 Task: Create a rule from the Agile list, Priority changed -> Complete task in the project Vertex if Priority Cleared then Complete Task.
Action: Mouse moved to (54, 367)
Screenshot: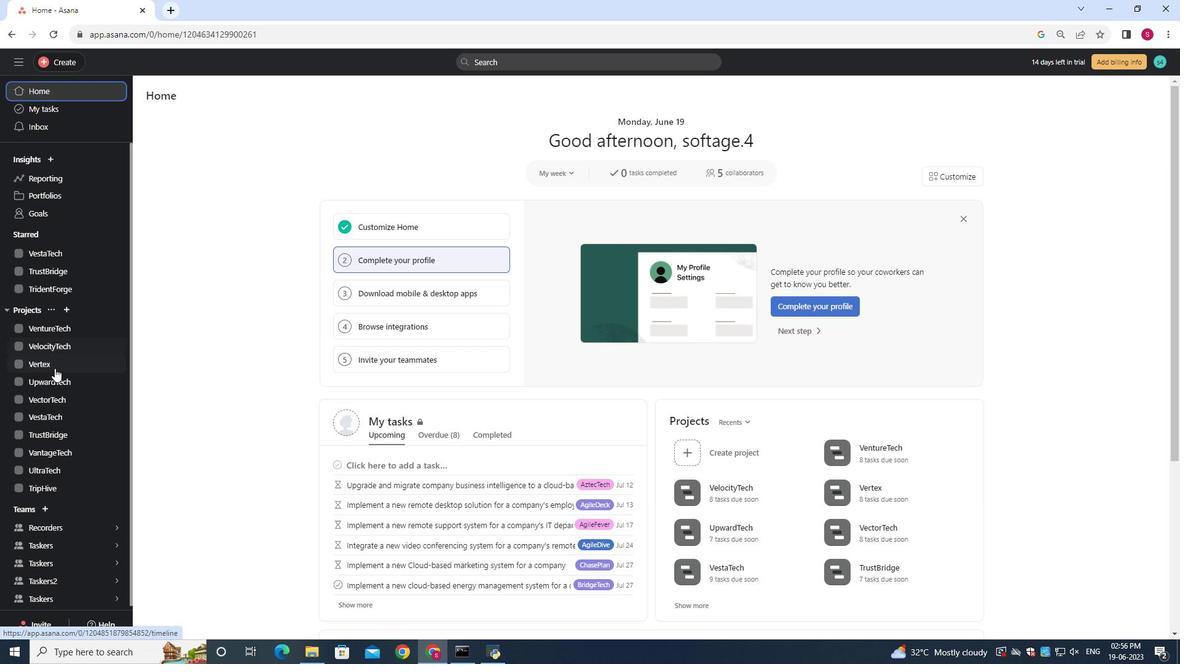 
Action: Mouse pressed left at (54, 367)
Screenshot: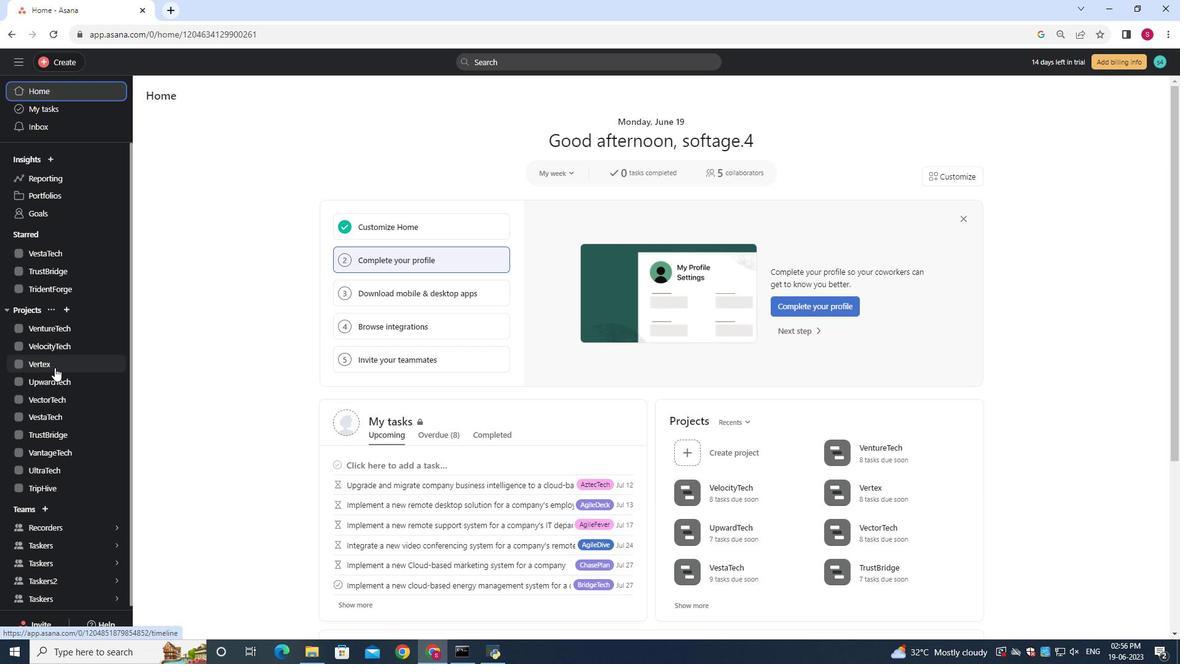 
Action: Mouse moved to (1135, 100)
Screenshot: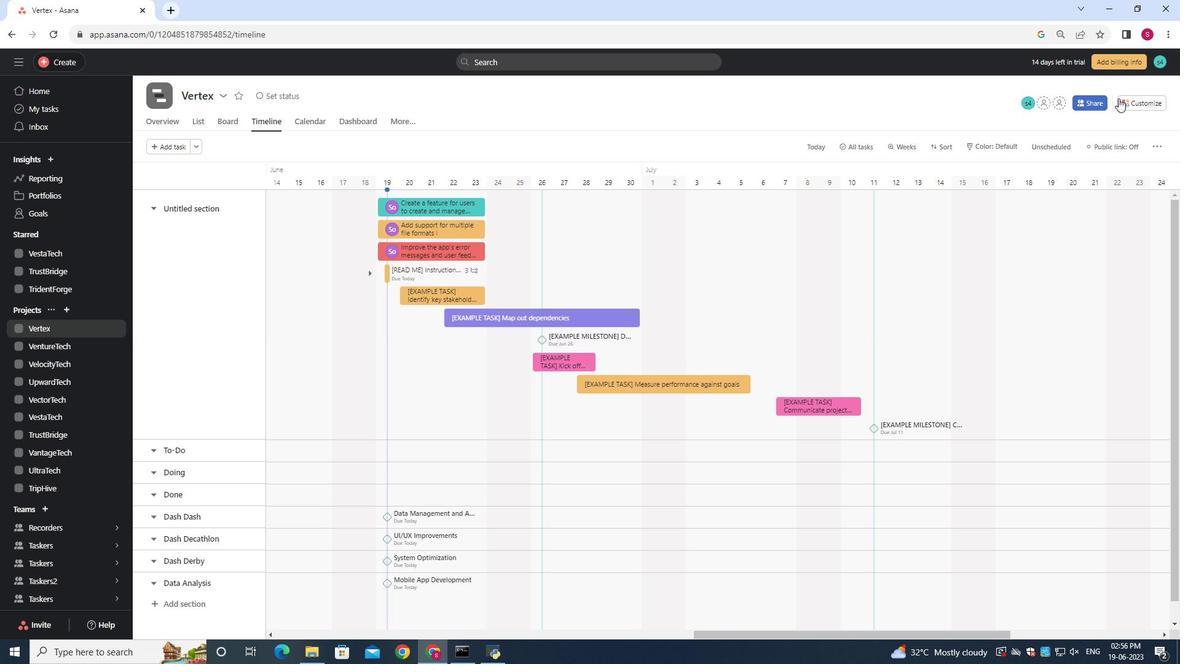 
Action: Mouse pressed left at (1135, 100)
Screenshot: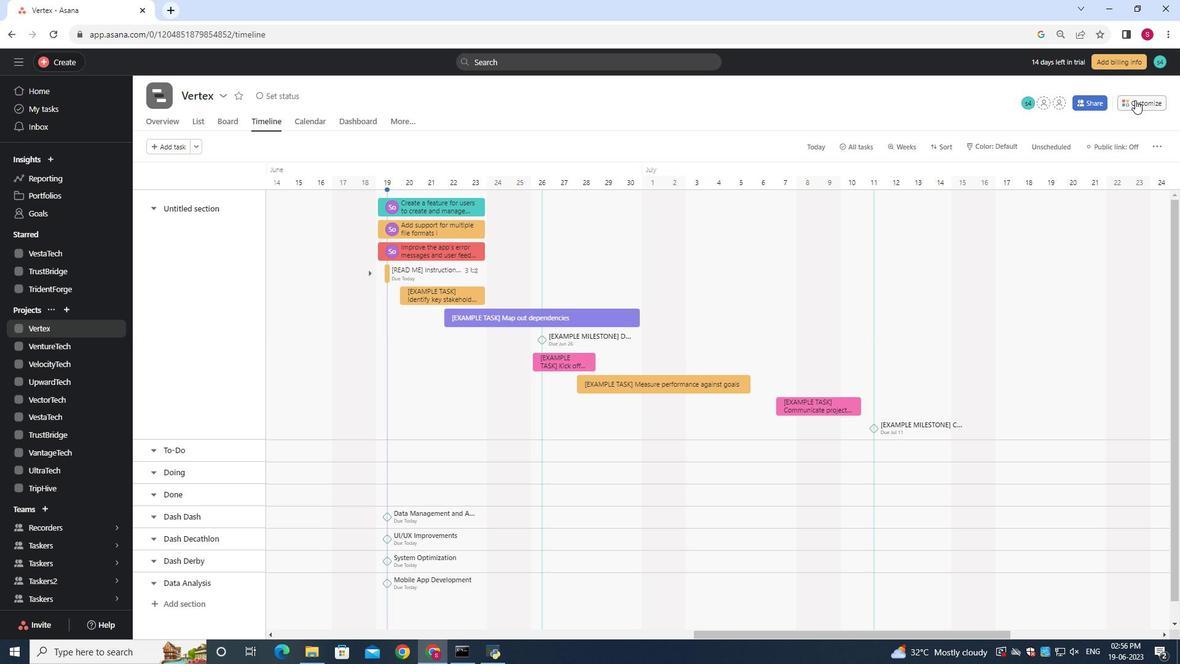 
Action: Mouse moved to (935, 268)
Screenshot: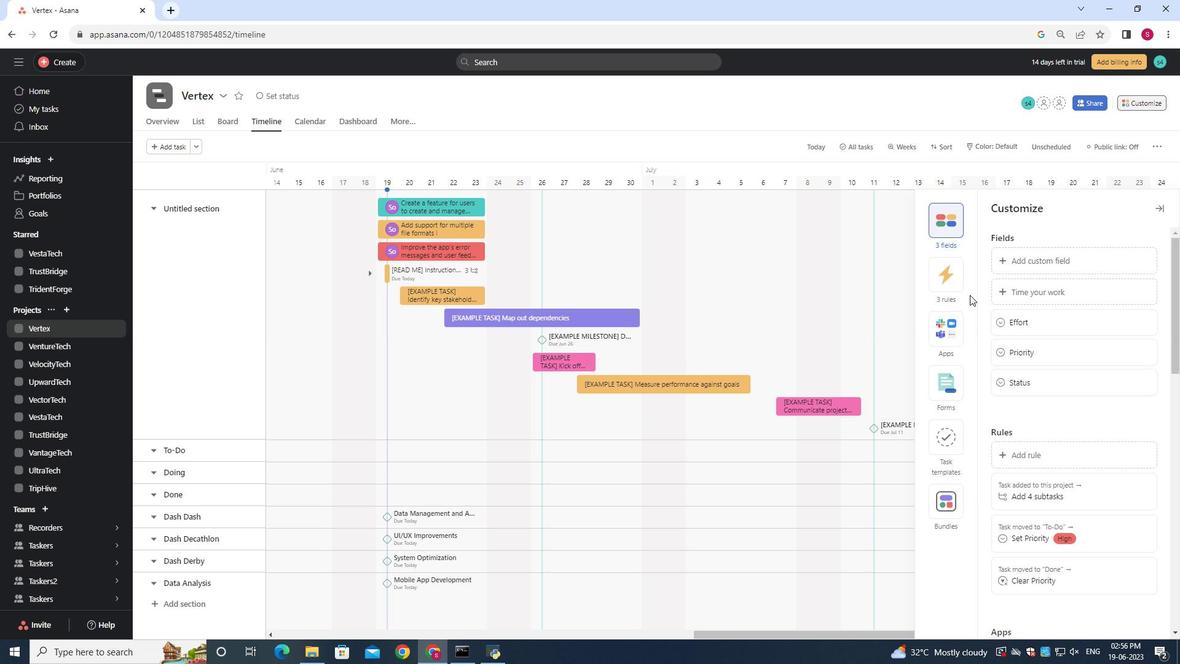 
Action: Mouse pressed left at (935, 266)
Screenshot: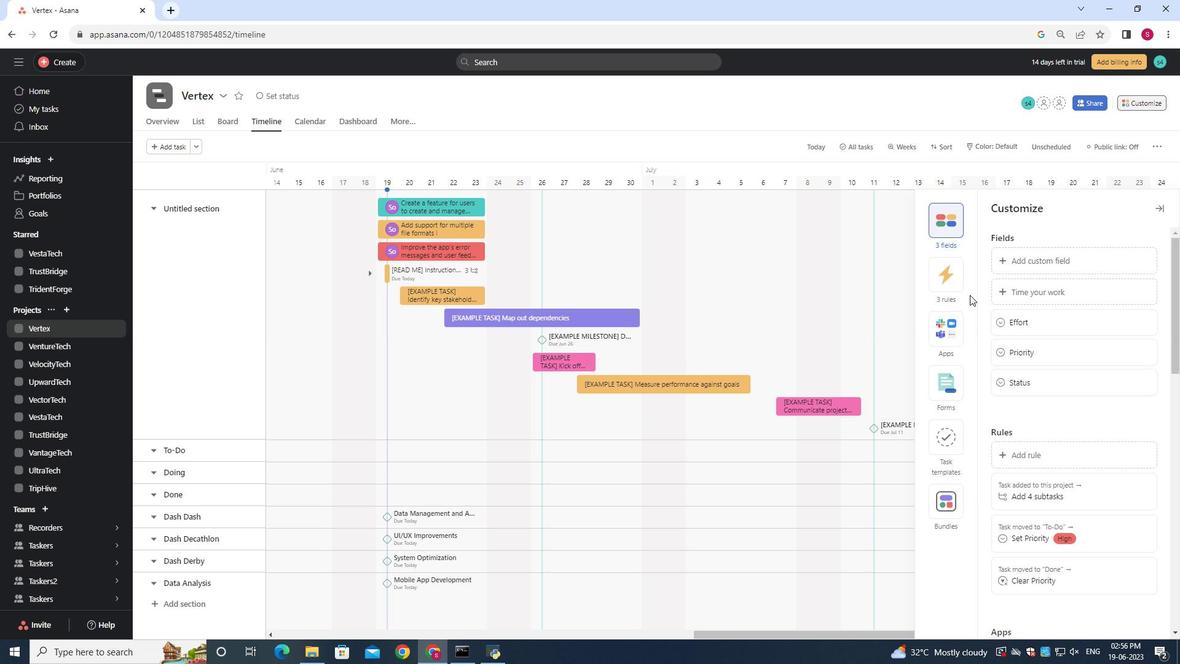 
Action: Mouse moved to (1013, 263)
Screenshot: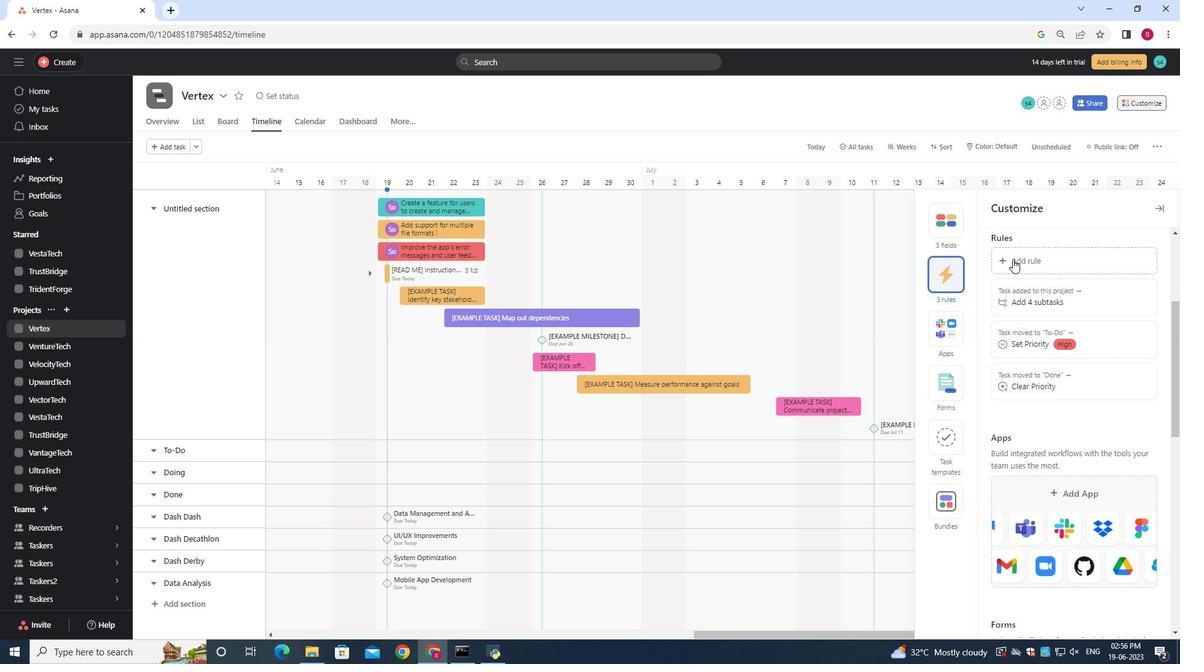 
Action: Mouse pressed left at (1013, 261)
Screenshot: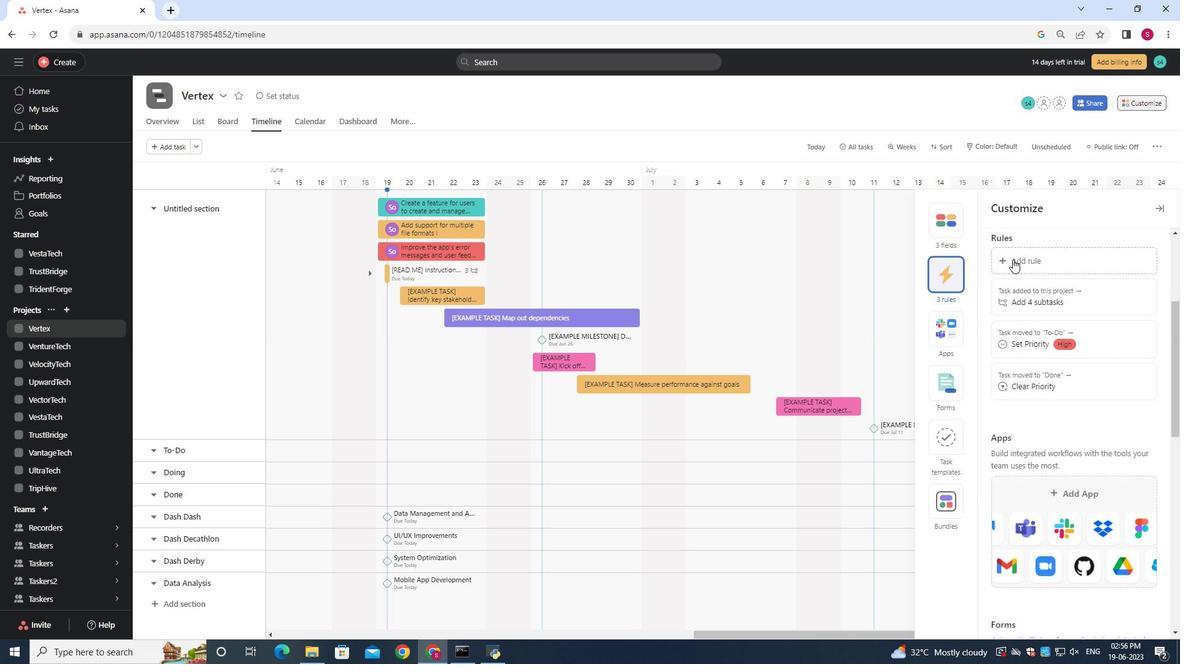 
Action: Mouse moved to (308, 174)
Screenshot: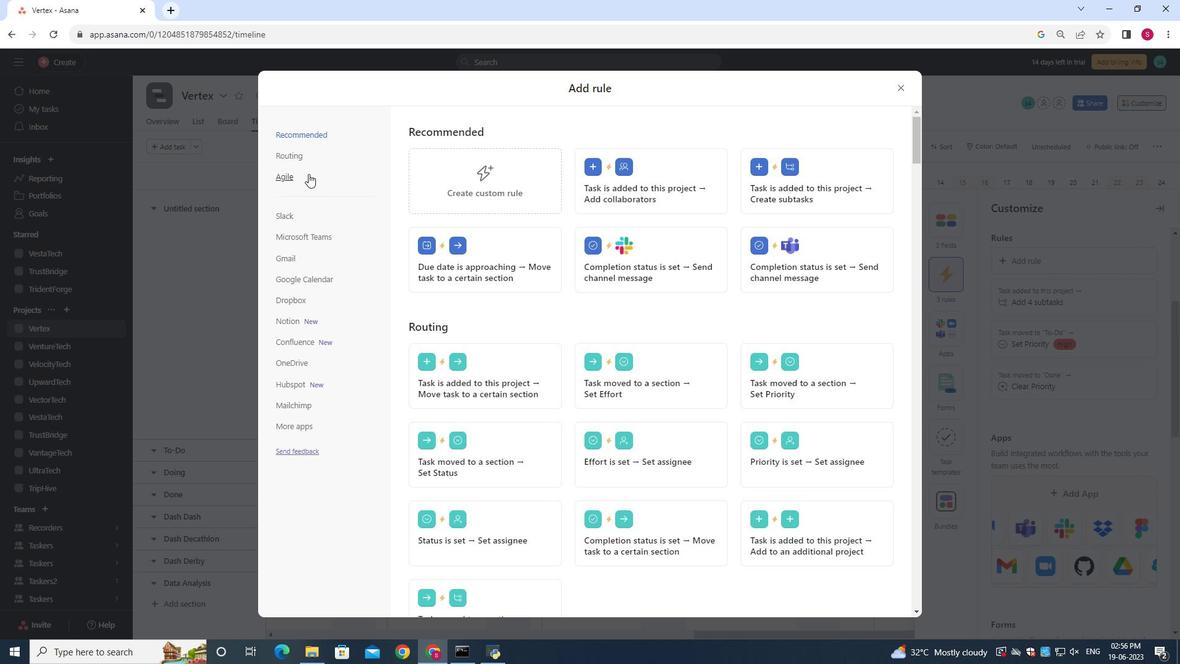 
Action: Mouse pressed left at (308, 174)
Screenshot: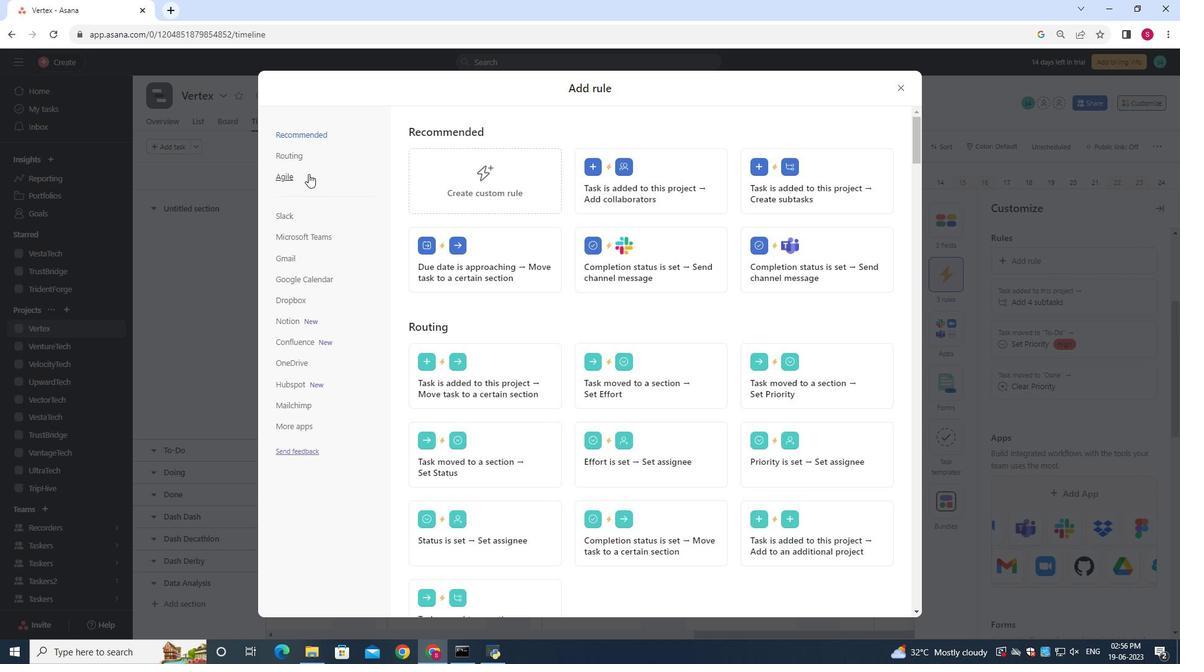 
Action: Mouse moved to (780, 188)
Screenshot: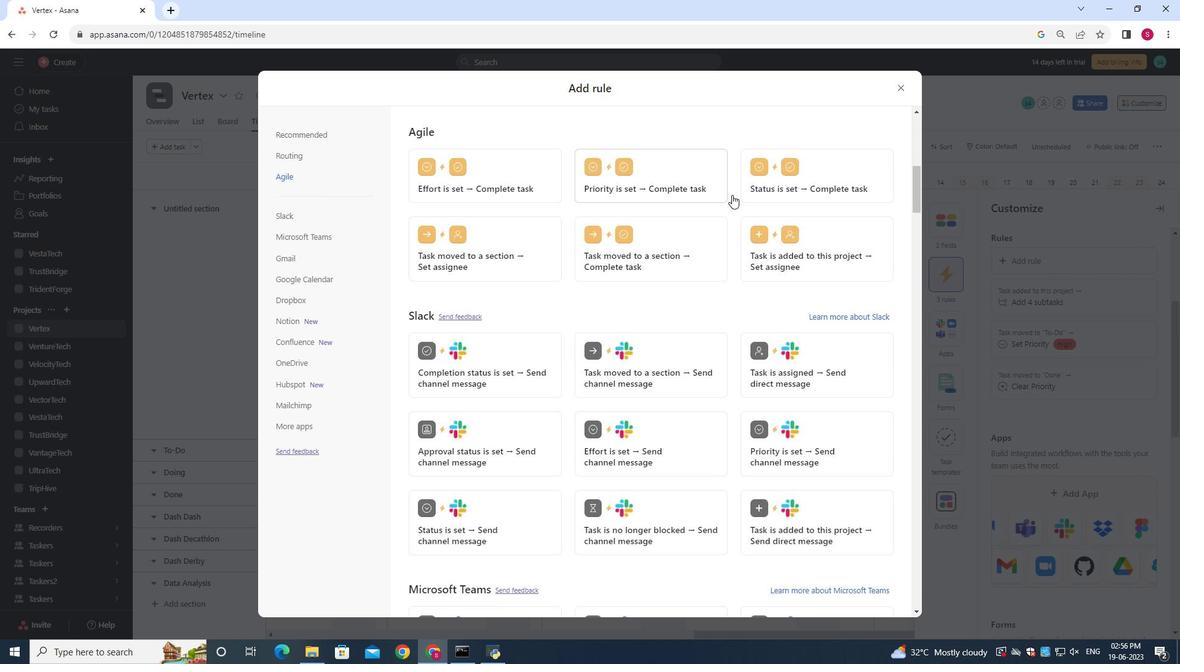 
Action: Mouse pressed left at (780, 188)
Screenshot: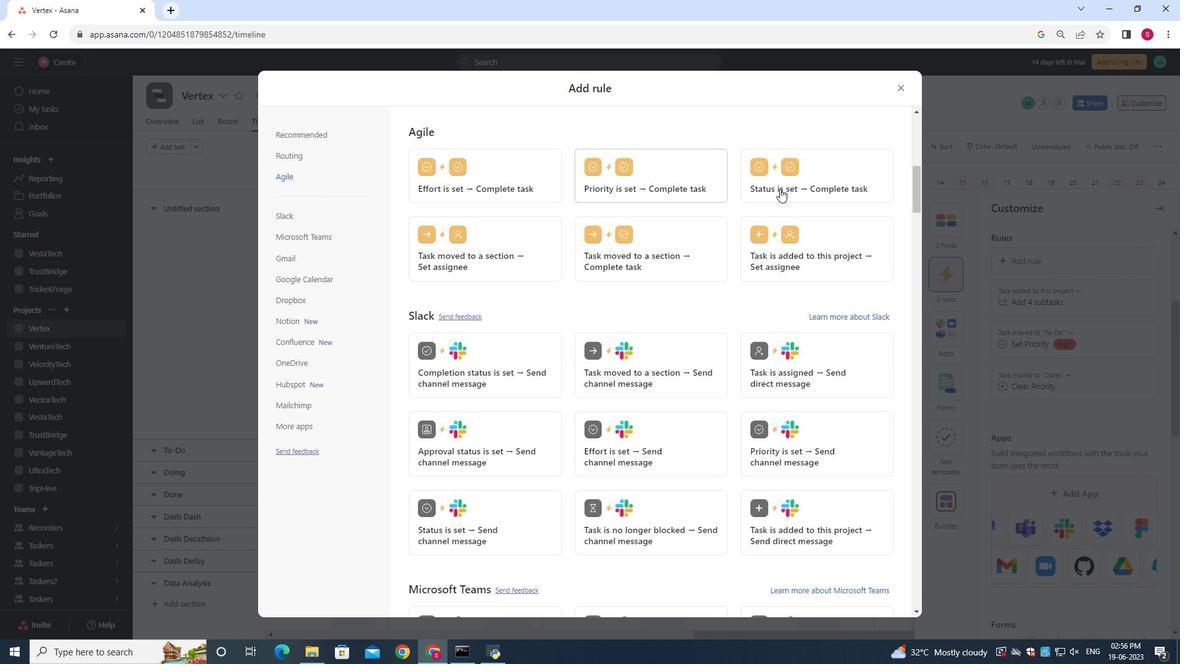 
Action: Mouse moved to (759, 198)
Screenshot: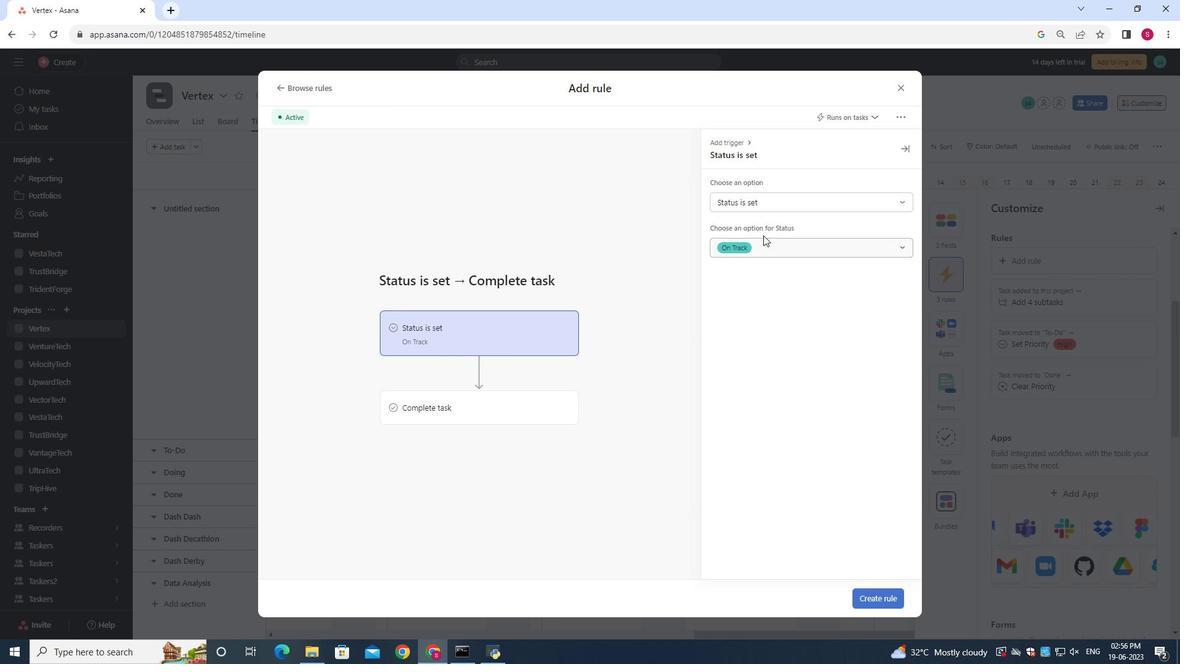 
Action: Mouse pressed left at (759, 198)
Screenshot: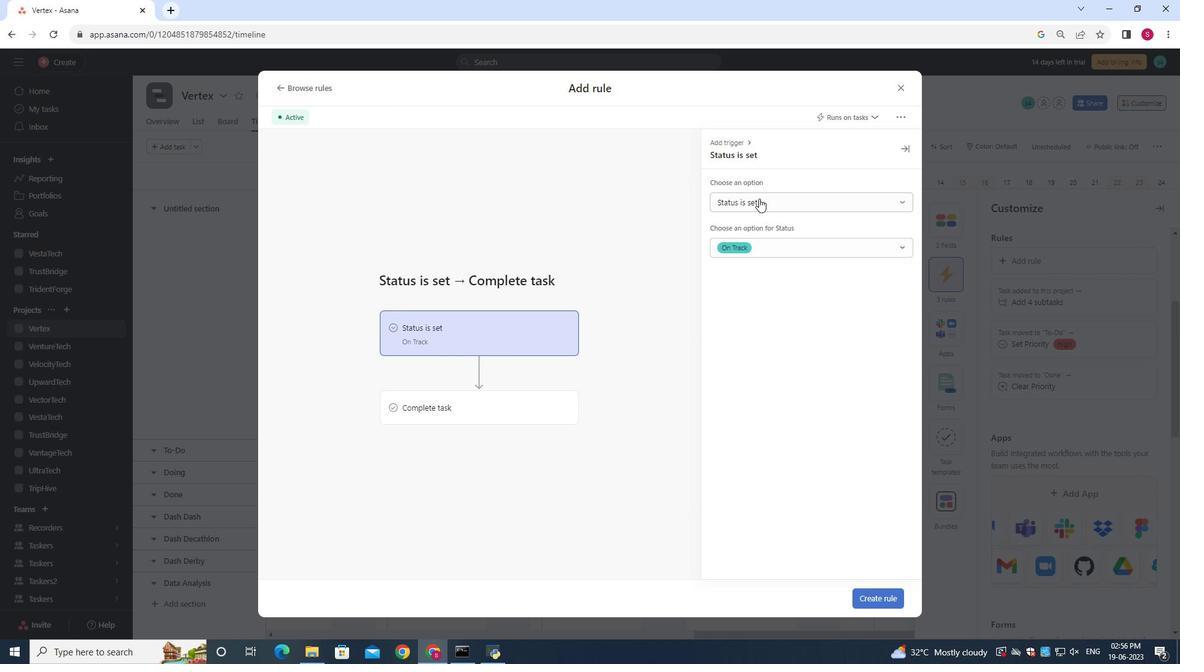 
Action: Mouse moved to (758, 245)
Screenshot: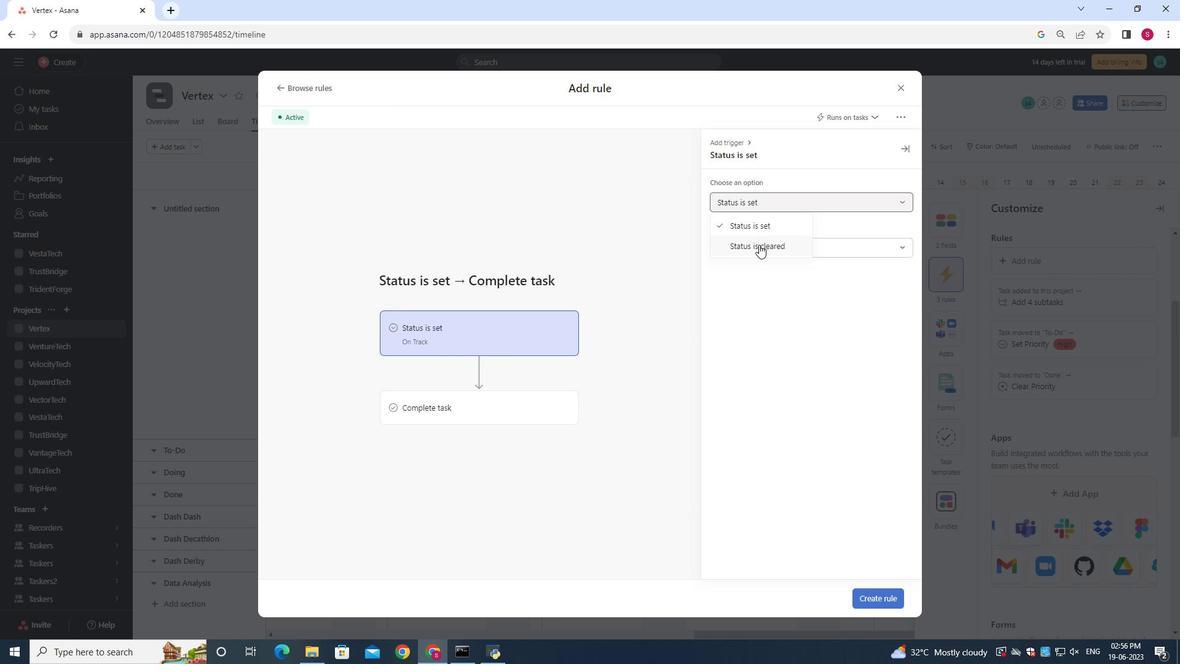 
Action: Mouse pressed left at (758, 245)
Screenshot: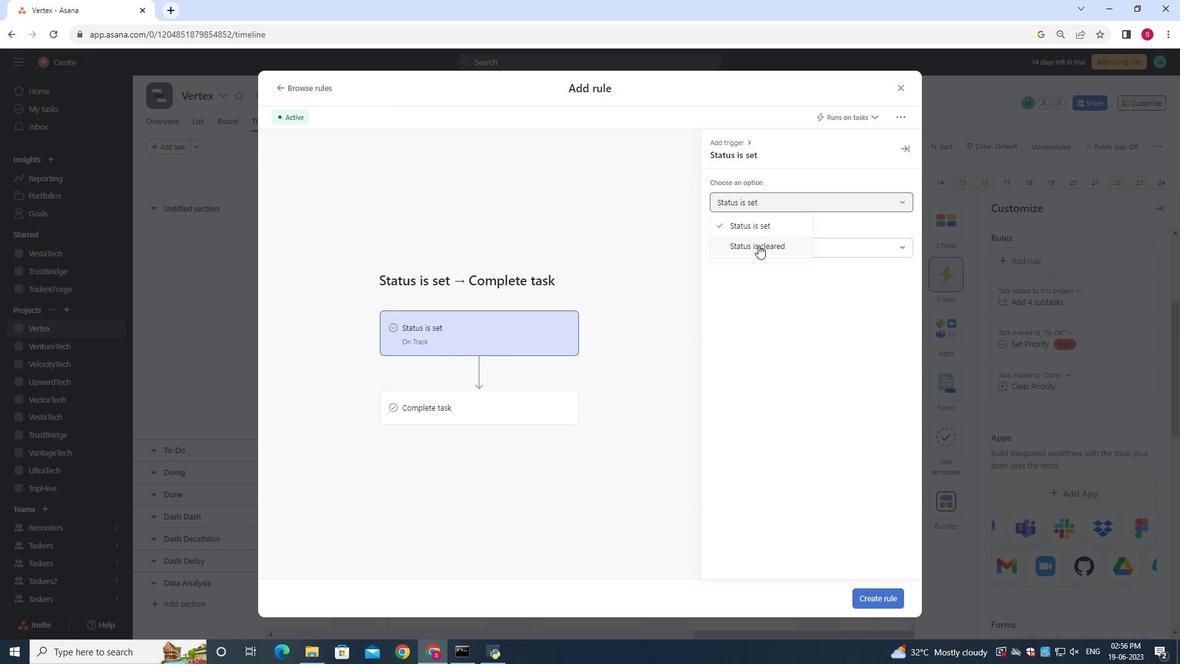
Action: Mouse moved to (507, 400)
Screenshot: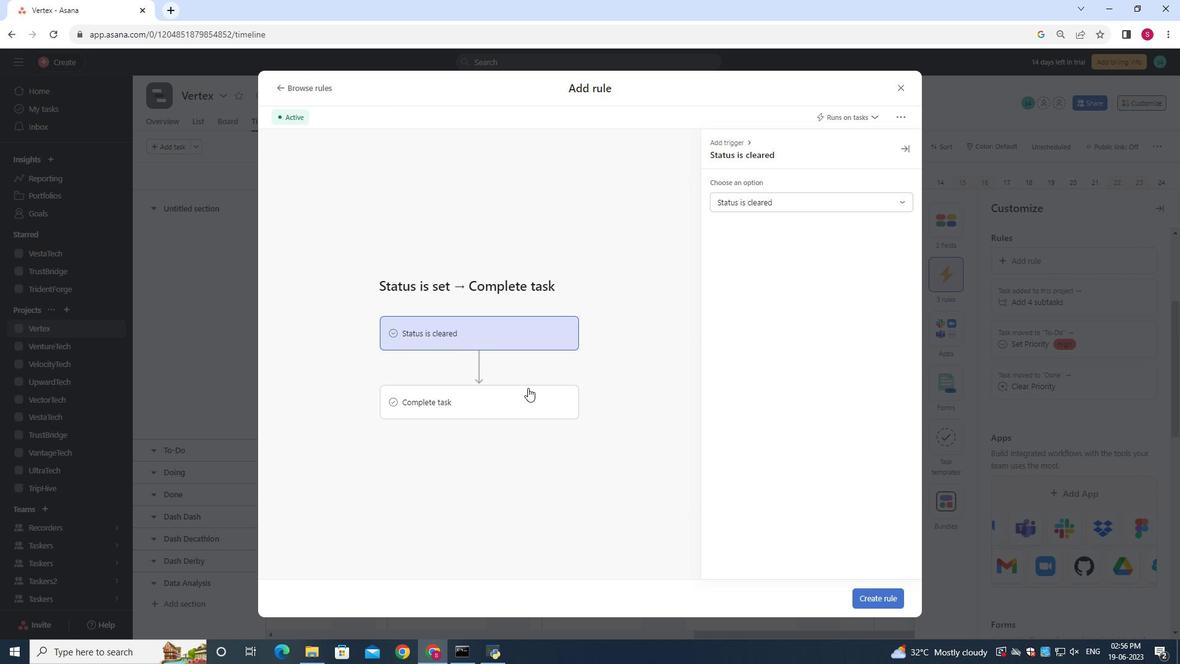 
Action: Mouse pressed left at (507, 400)
Screenshot: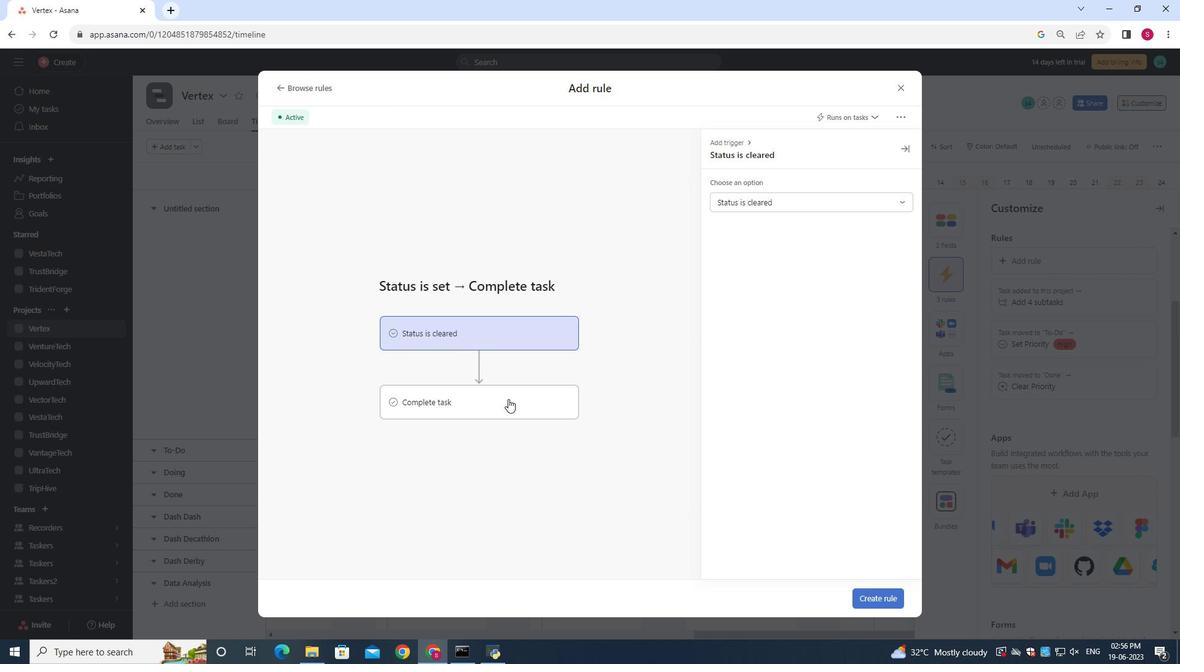
Action: Mouse moved to (751, 202)
Screenshot: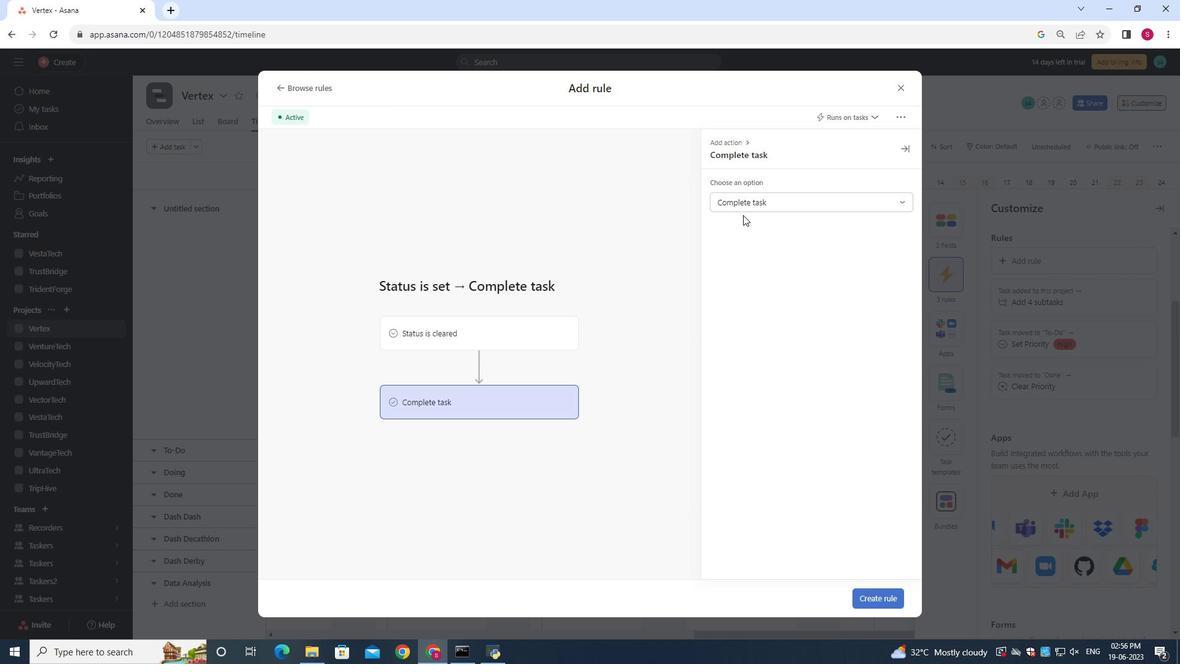 
Action: Mouse pressed left at (751, 202)
Screenshot: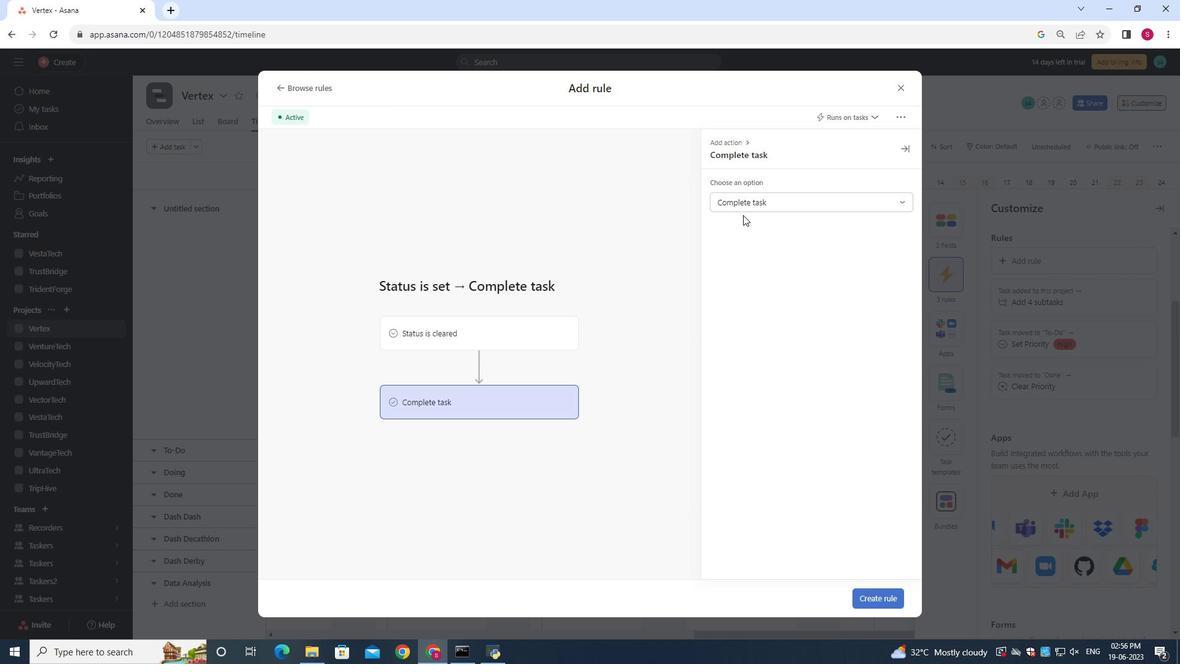 
Action: Mouse moved to (747, 225)
Screenshot: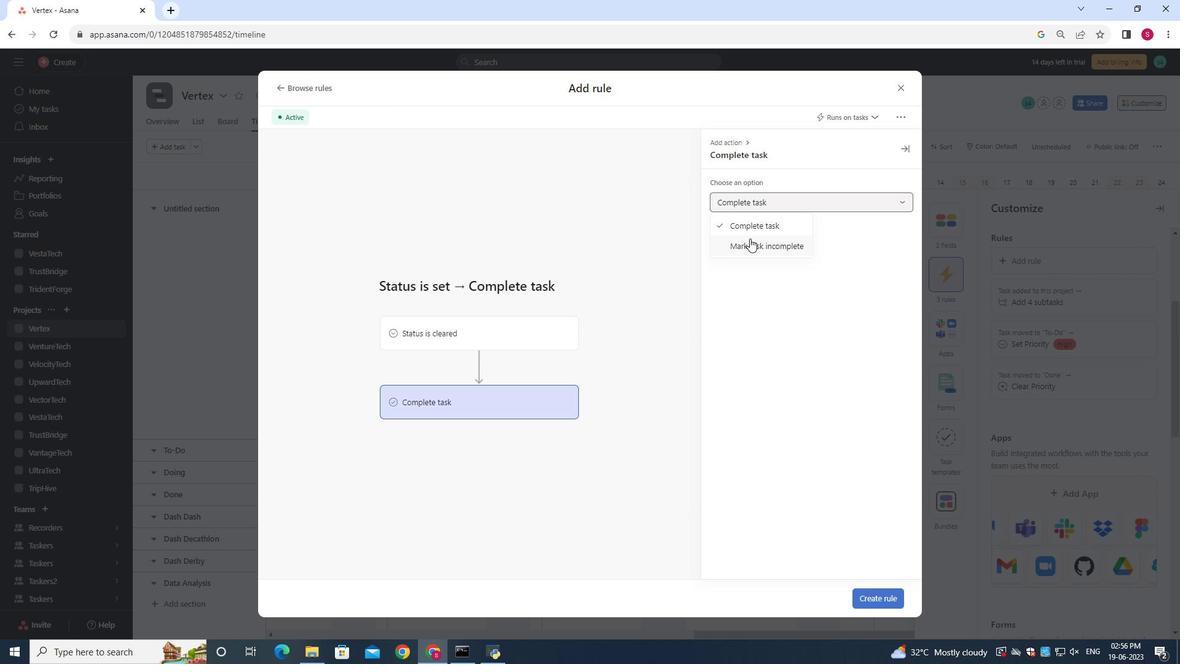 
Action: Mouse pressed left at (747, 225)
Screenshot: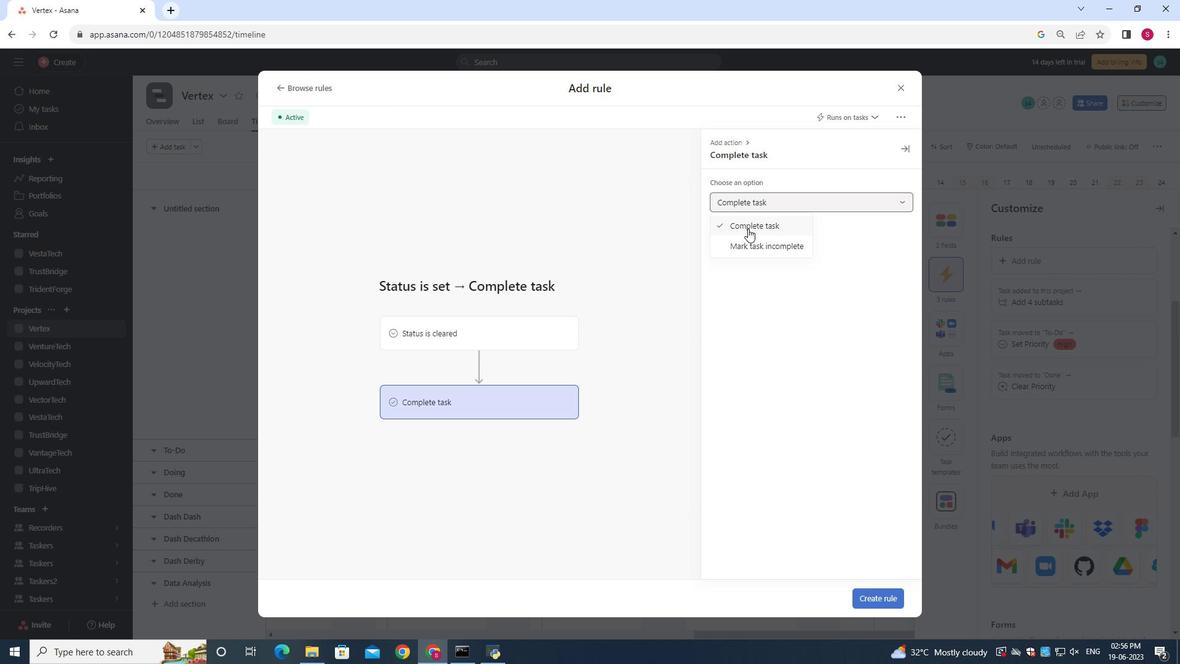 
Action: Mouse moved to (887, 595)
Screenshot: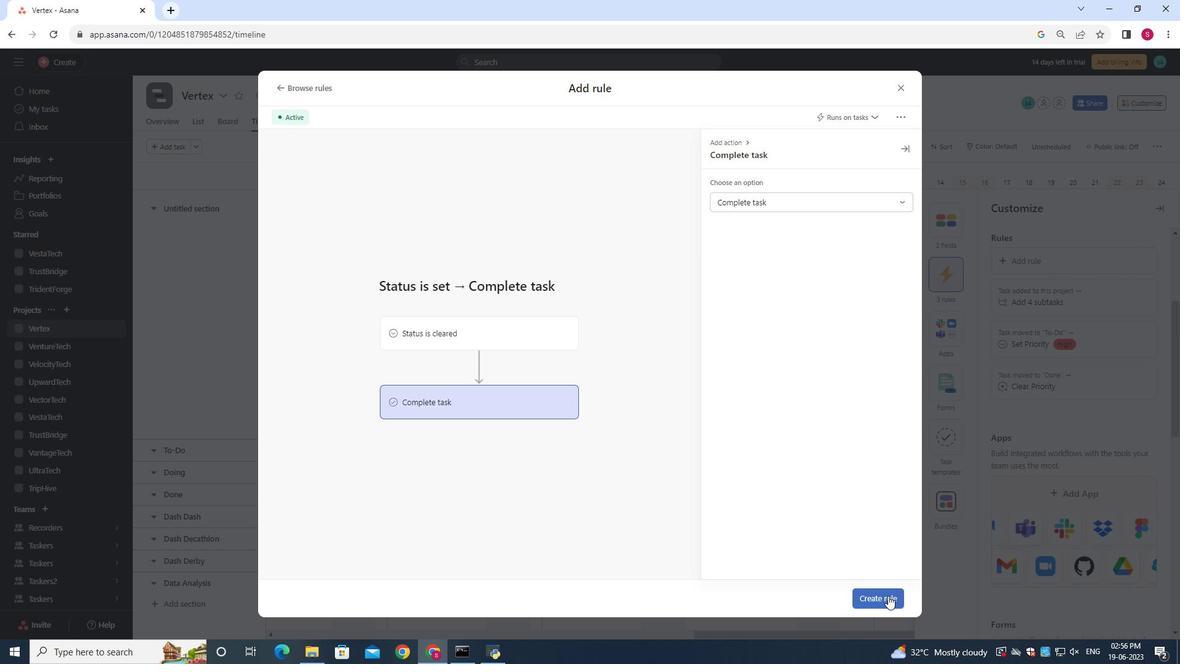 
Action: Mouse pressed left at (887, 595)
Screenshot: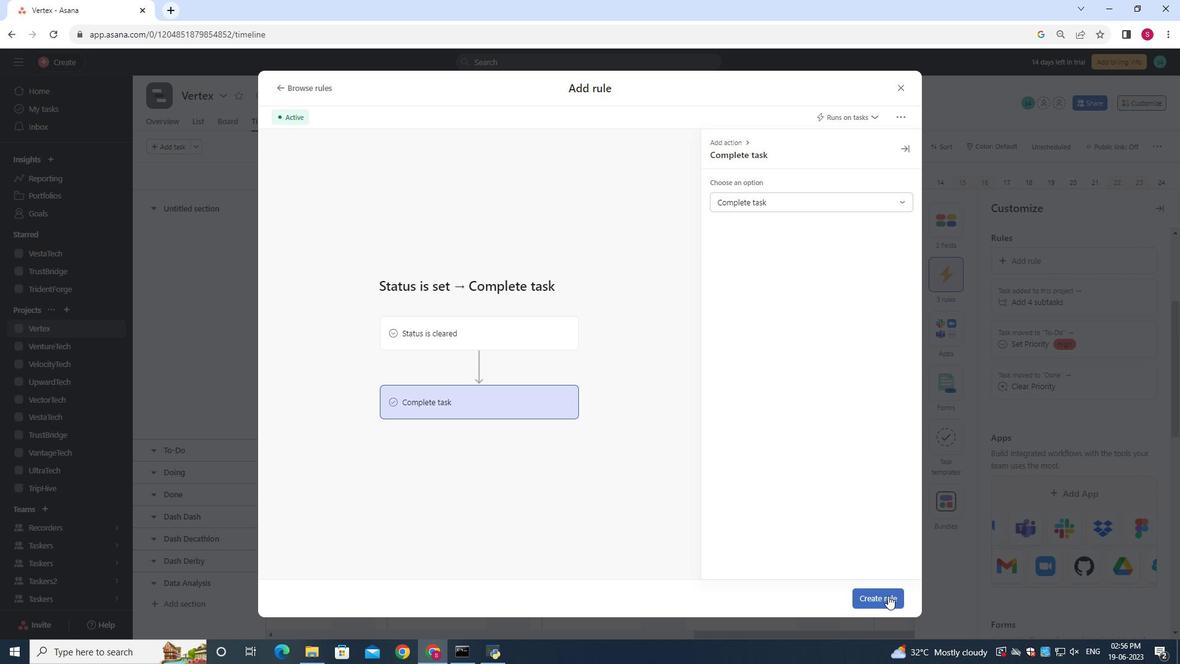 
Action: Mouse moved to (843, 476)
Screenshot: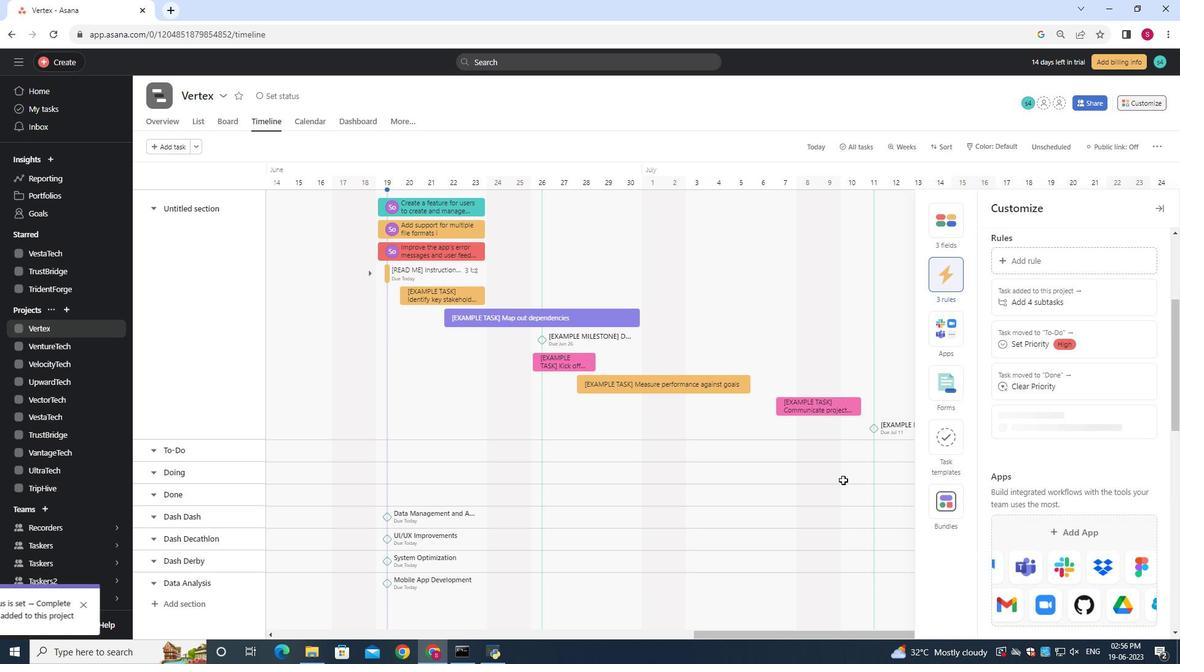 
